 Task: Make in the project AgilePulse an epic 'Content management system (CMS) enhancement'. Create in the project AgilePulse an epic 'Business intelligence (BI) dashboard development'. Add in the project AgilePulse an epic 'Software-defined networking (SDN) implementation'
Action: Mouse moved to (99, 195)
Screenshot: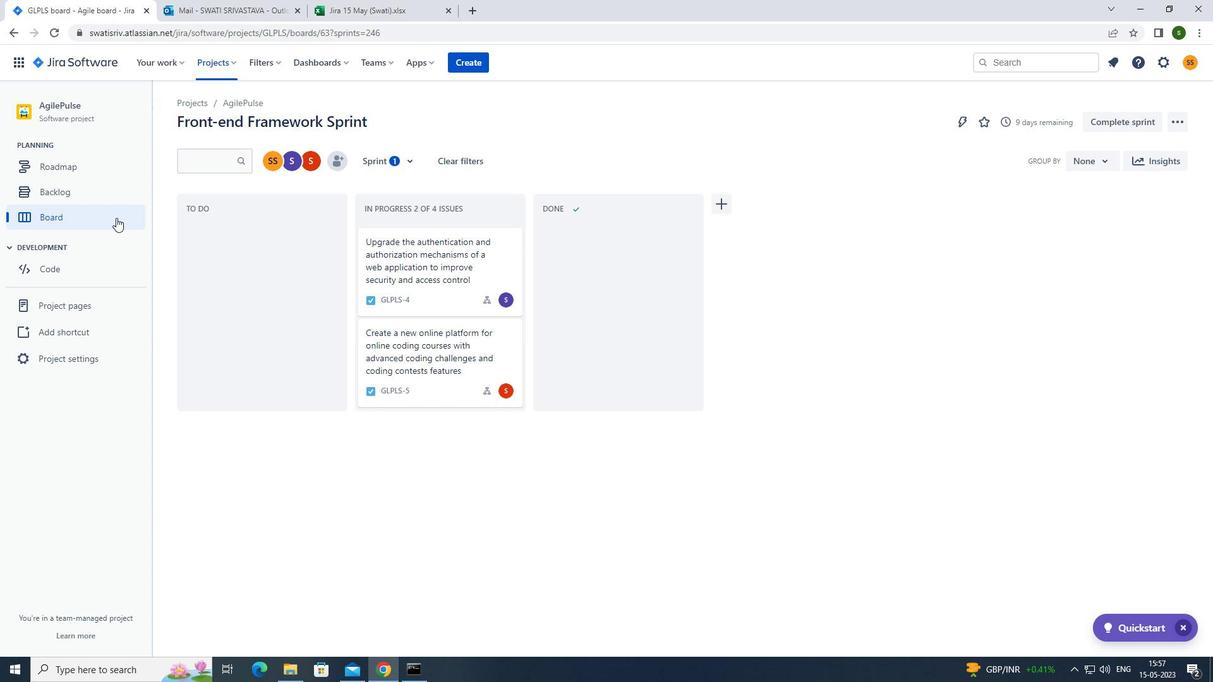 
Action: Mouse pressed left at (99, 195)
Screenshot: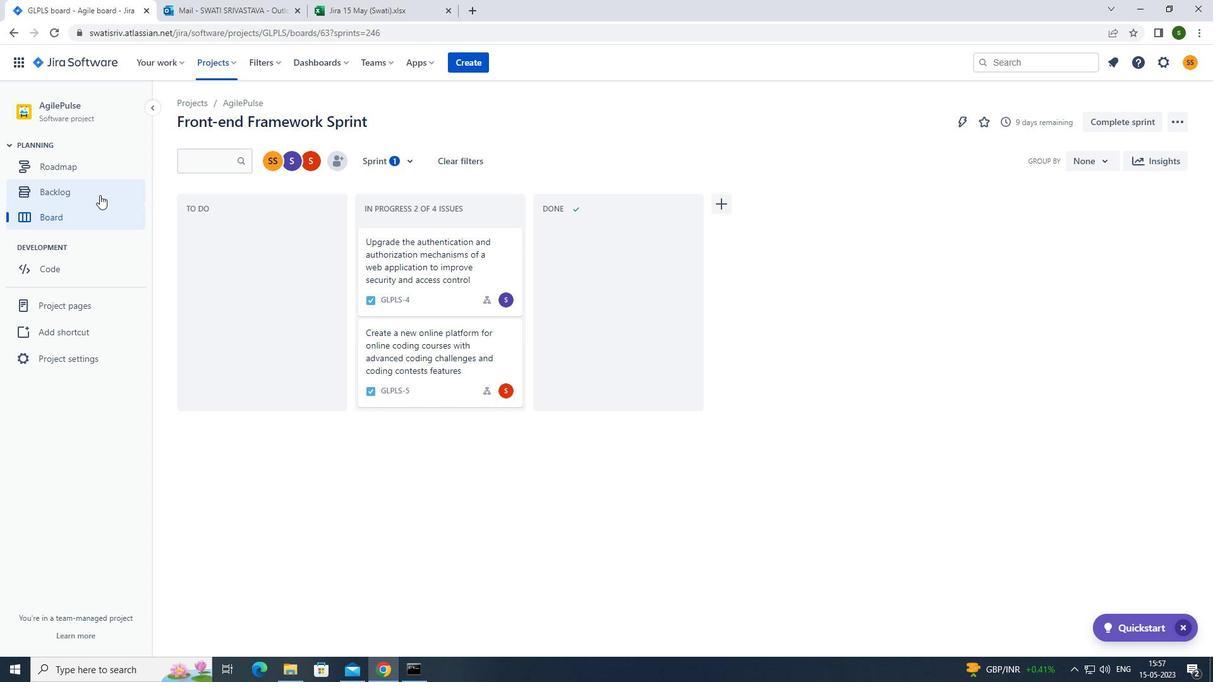 
Action: Mouse moved to (390, 159)
Screenshot: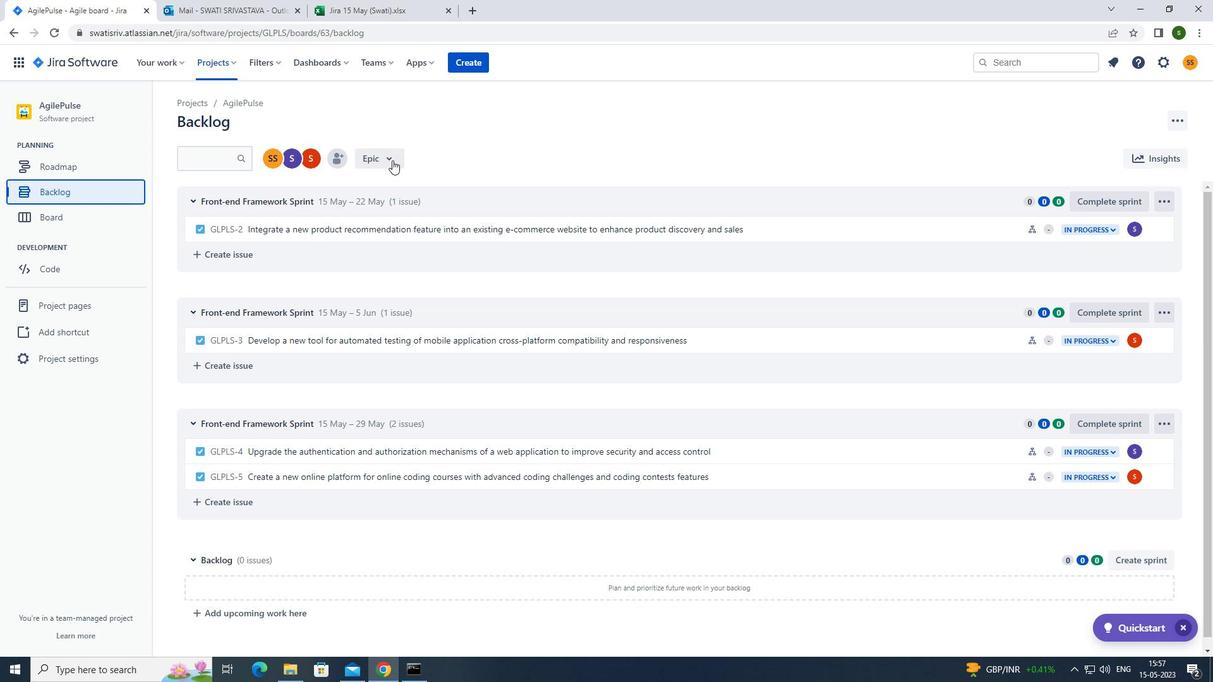 
Action: Mouse pressed left at (390, 159)
Screenshot: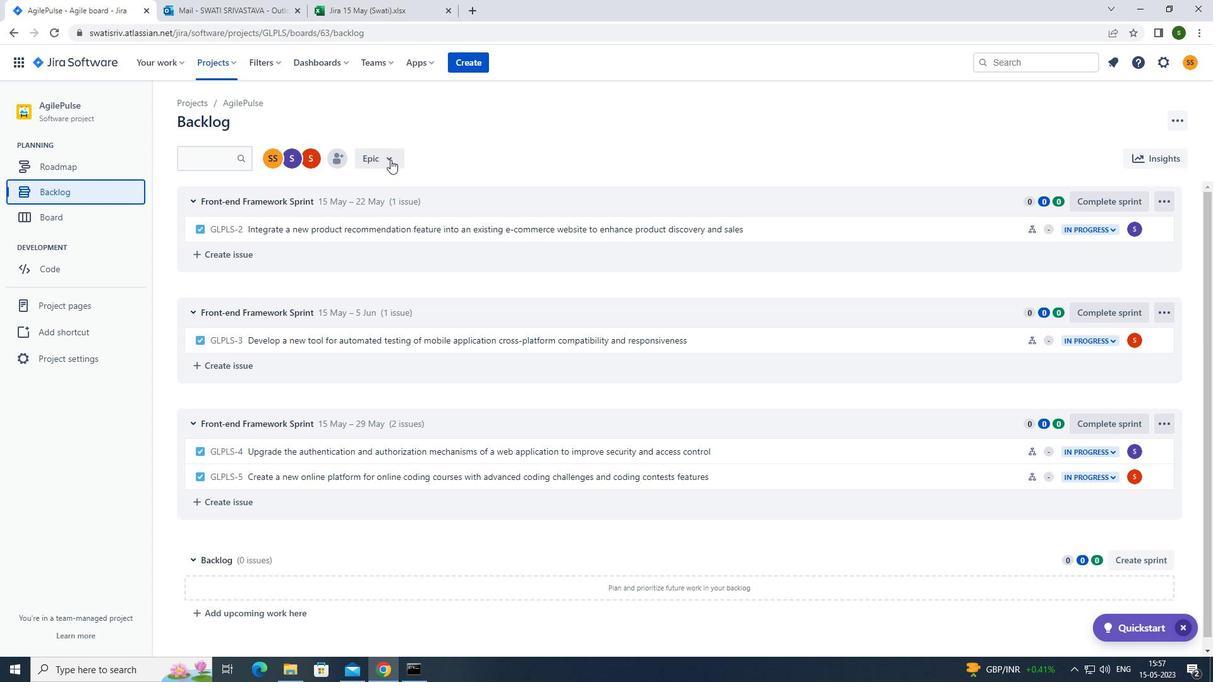 
Action: Mouse moved to (372, 238)
Screenshot: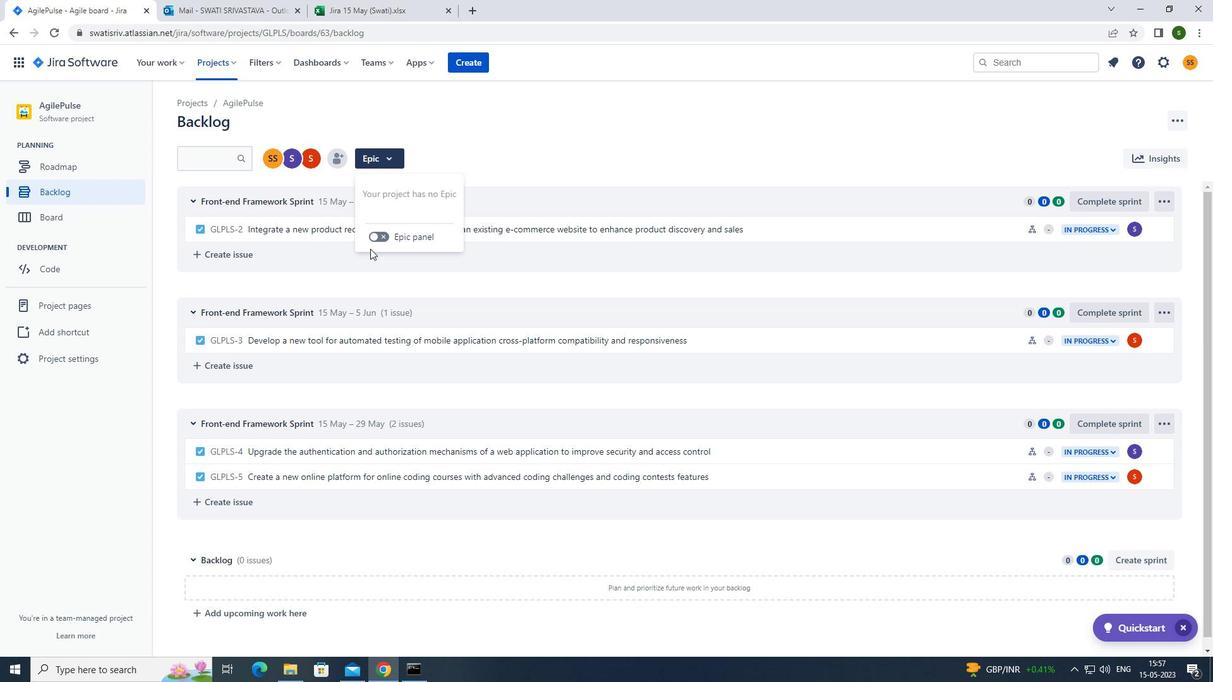 
Action: Mouse pressed left at (372, 238)
Screenshot: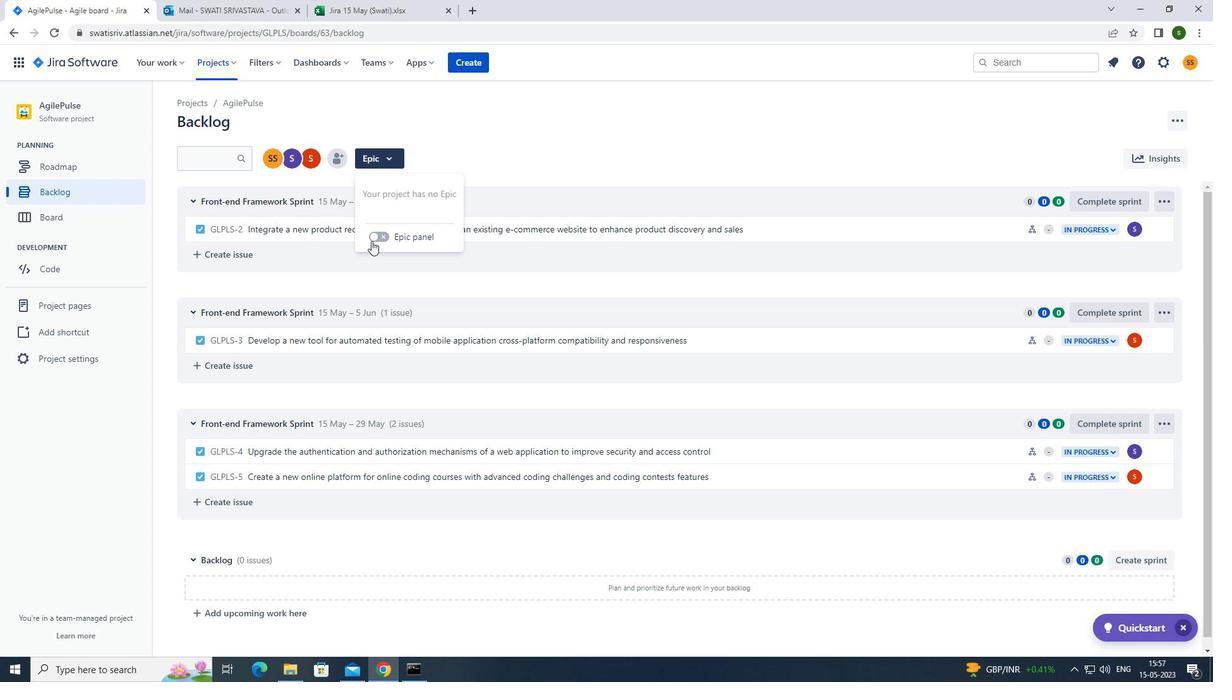 
Action: Mouse moved to (259, 436)
Screenshot: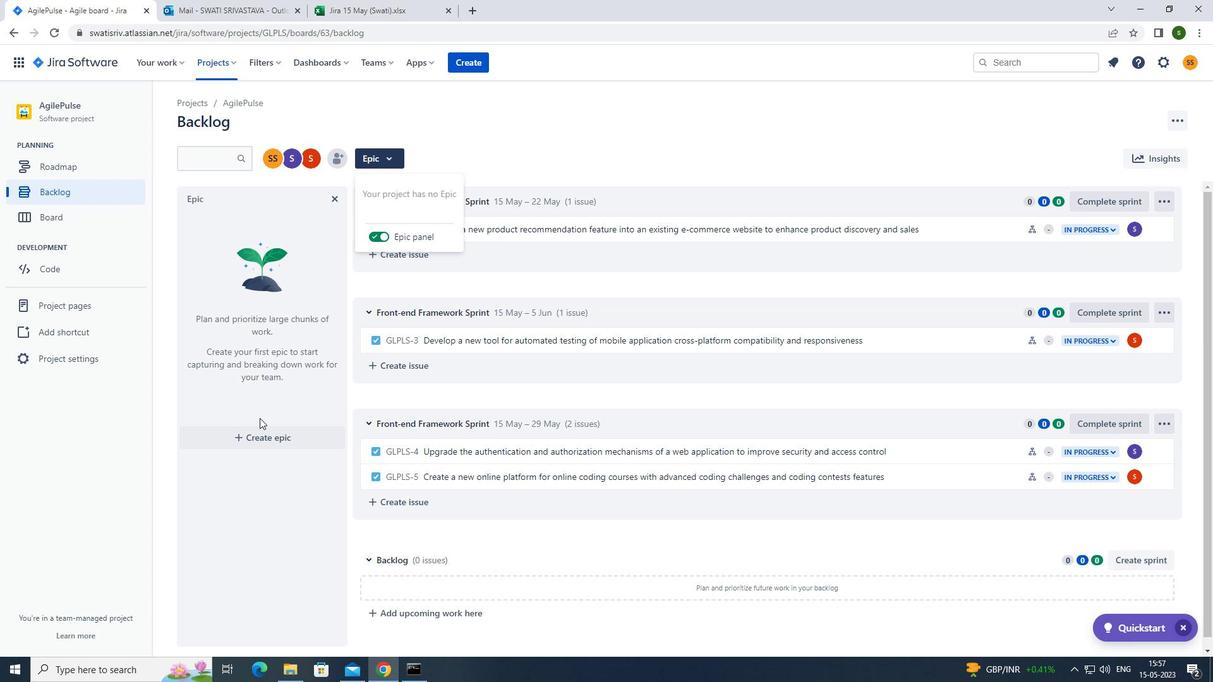 
Action: Mouse pressed left at (259, 436)
Screenshot: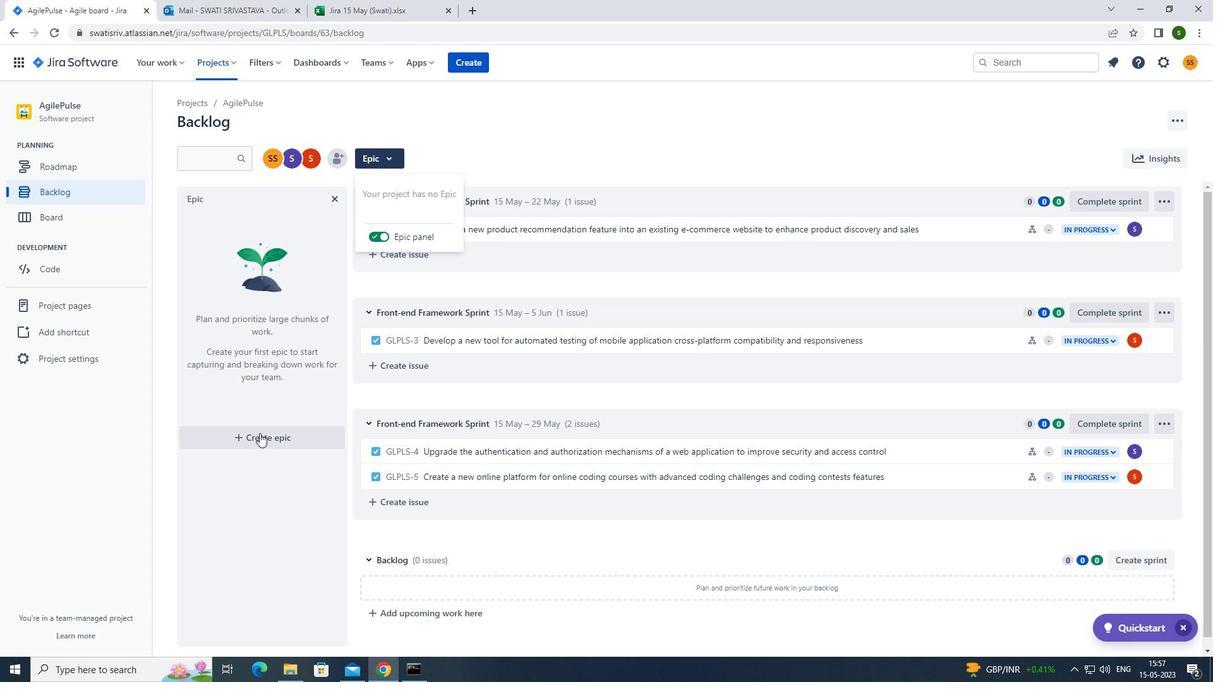 
Action: Mouse moved to (262, 434)
Screenshot: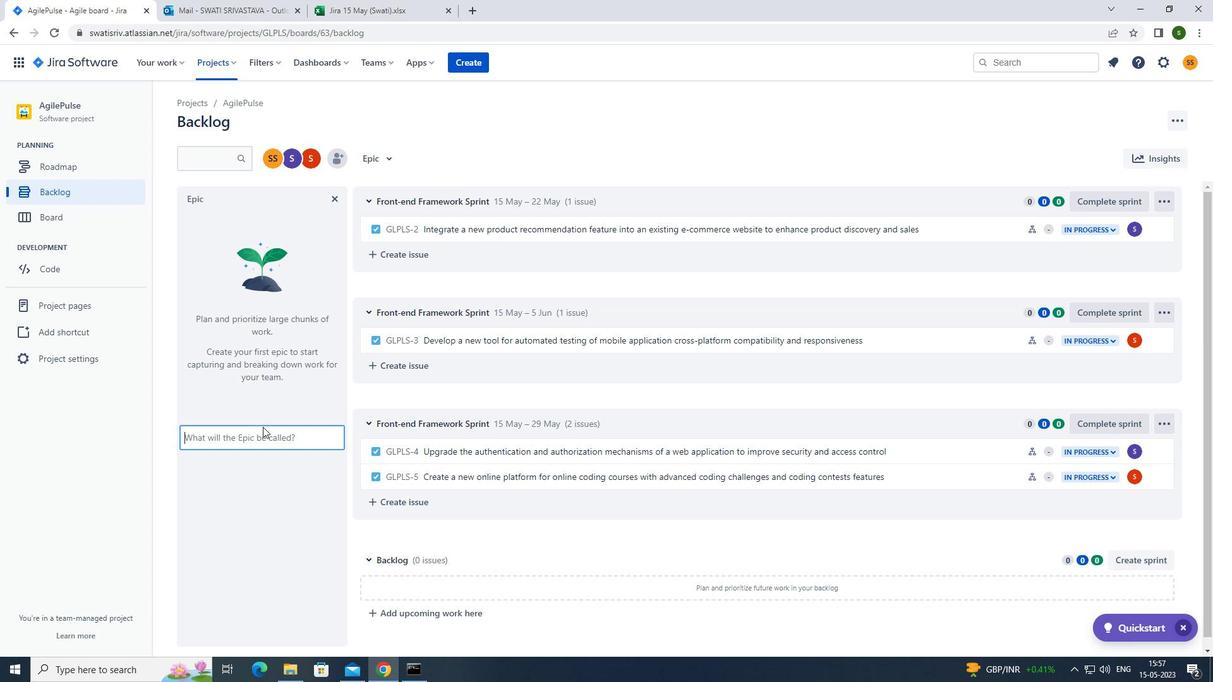 
Action: Mouse pressed left at (262, 434)
Screenshot: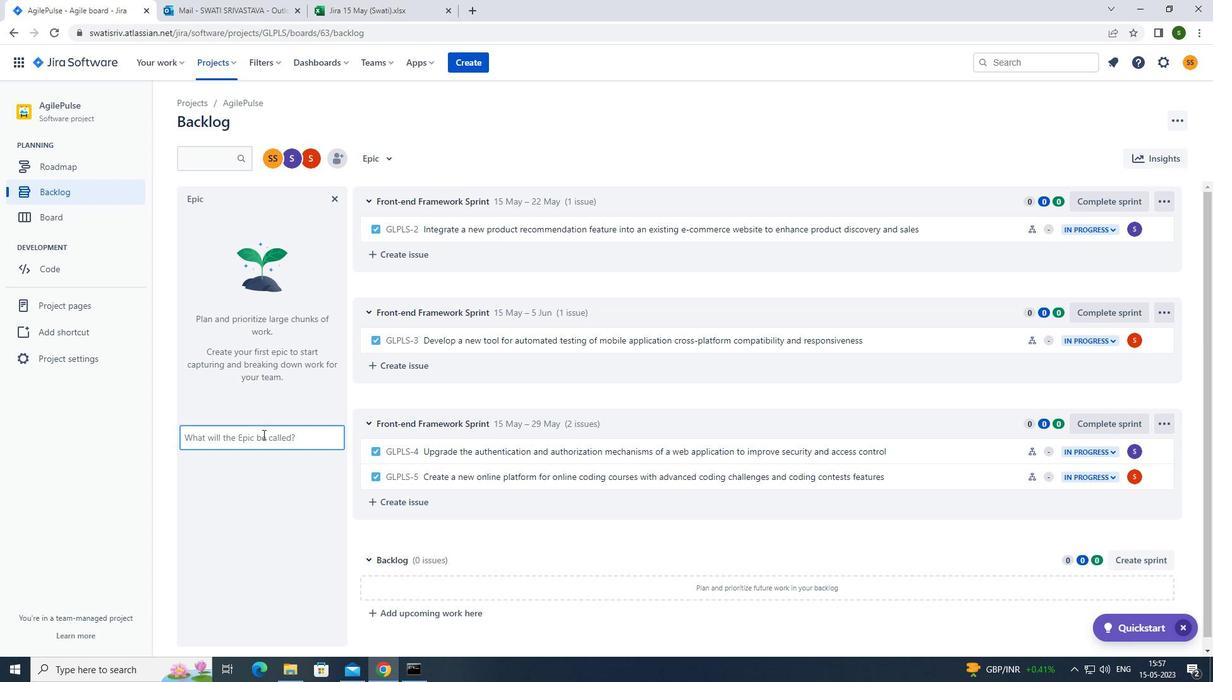 
Action: Key pressed <Key.caps_lock>c<Key.caps_lock>ontent<Key.space>managemn<Key.backspace>ent<Key.space>system<Key.shift_r><Key.shift_r><Key.shift_r><Key.shift_r>(<Key.caps_lock>cms<Key.shift_r>)<Key.caps_lock>enhancement<Key.enter>
Screenshot: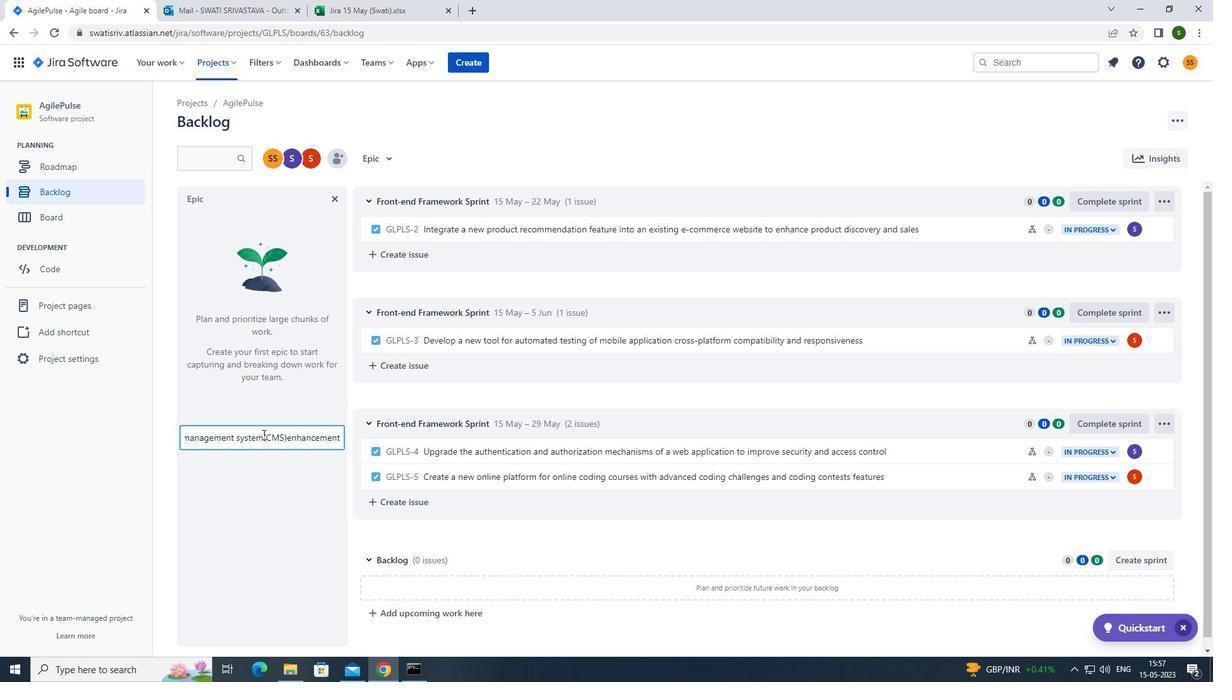 
Action: Mouse moved to (260, 296)
Screenshot: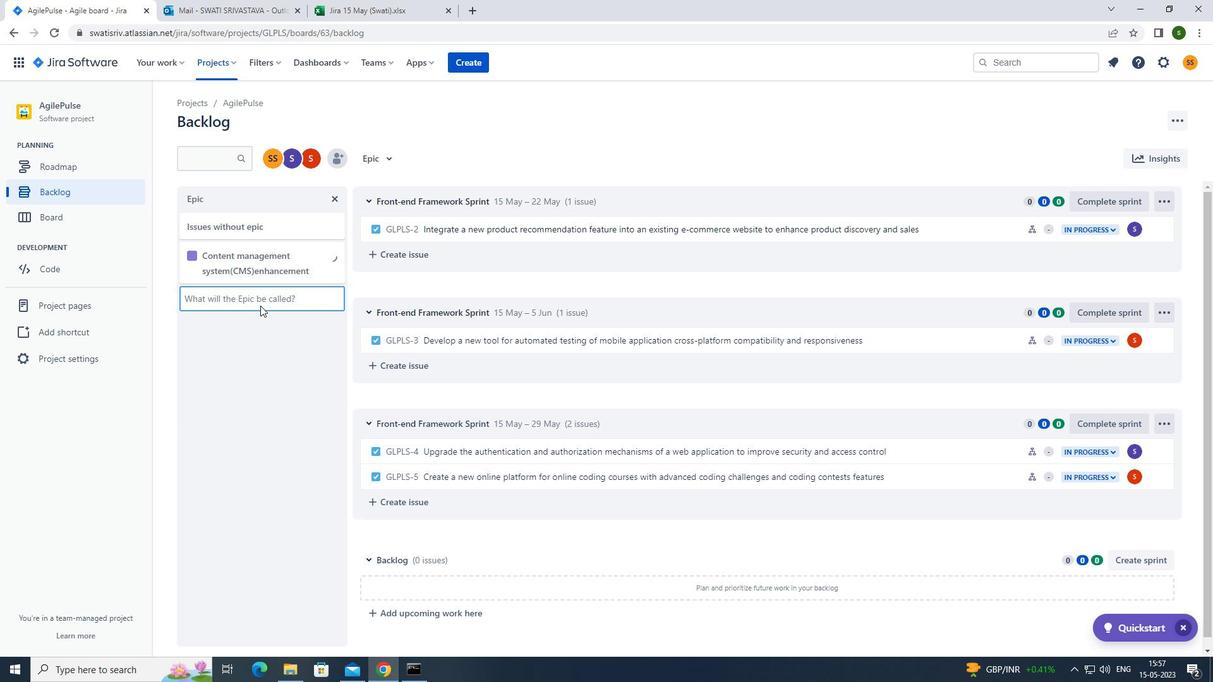 
Action: Mouse pressed left at (260, 296)
Screenshot: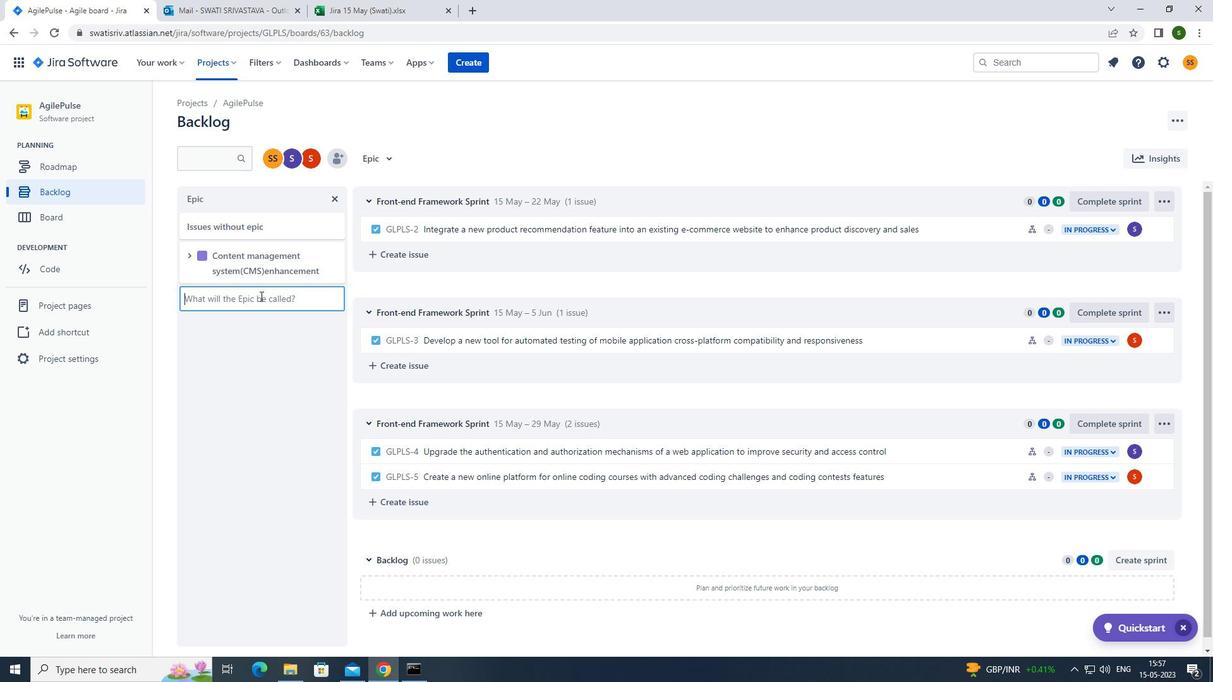
Action: Mouse moved to (260, 295)
Screenshot: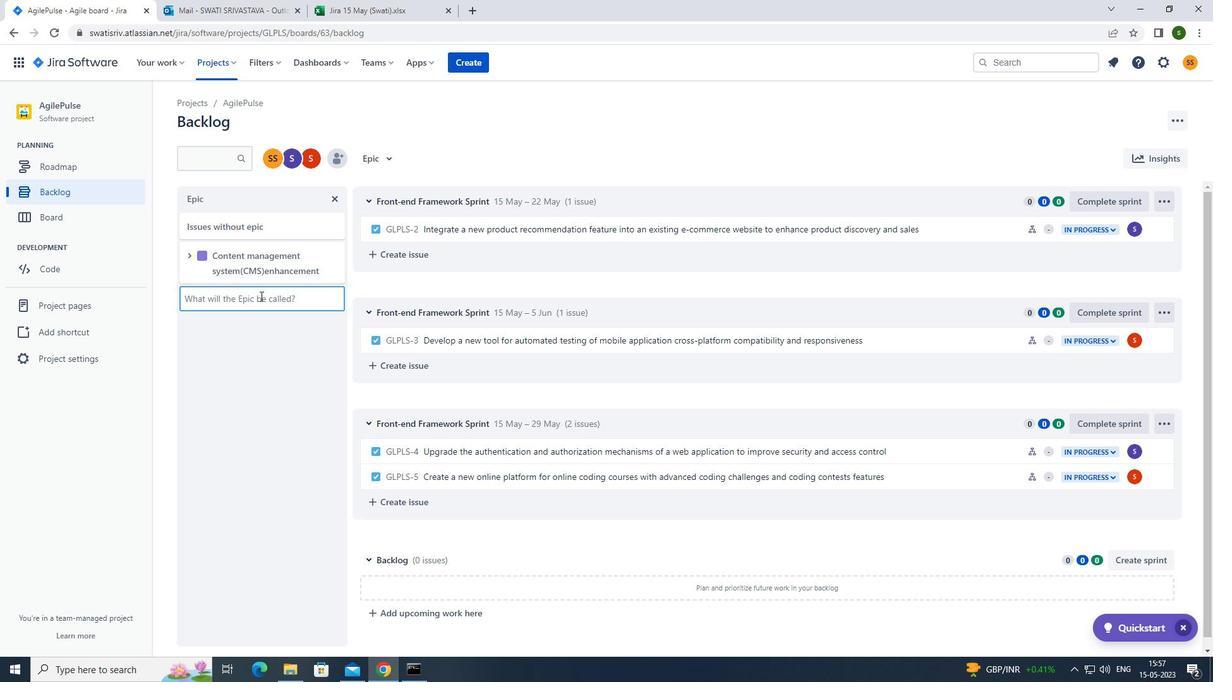 
Action: Key pressed <Key.caps_lock>b<Key.caps_lock>usiness<Key.space>intelligence<Key.shift_r>(b<Key.backspace><Key.caps_lock>bi<Key.shift_r>)<Key.caps_lock>dashboard<Key.space>development<Key.enter>
Screenshot: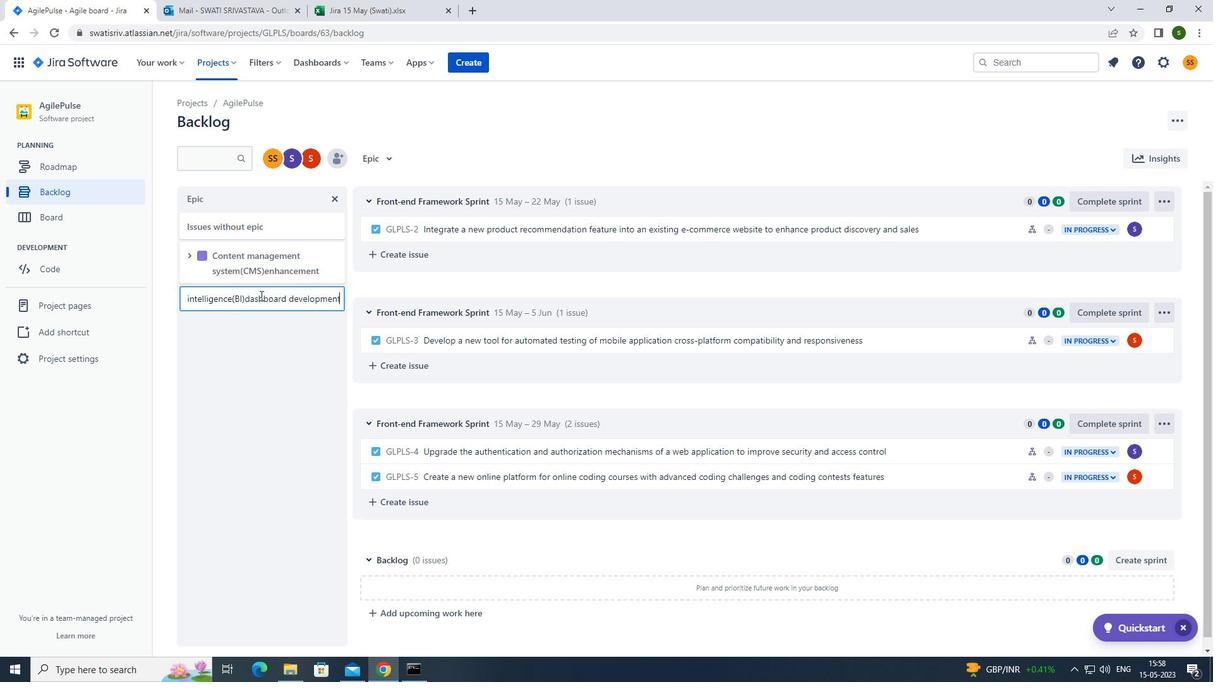 
Action: Mouse moved to (245, 360)
Screenshot: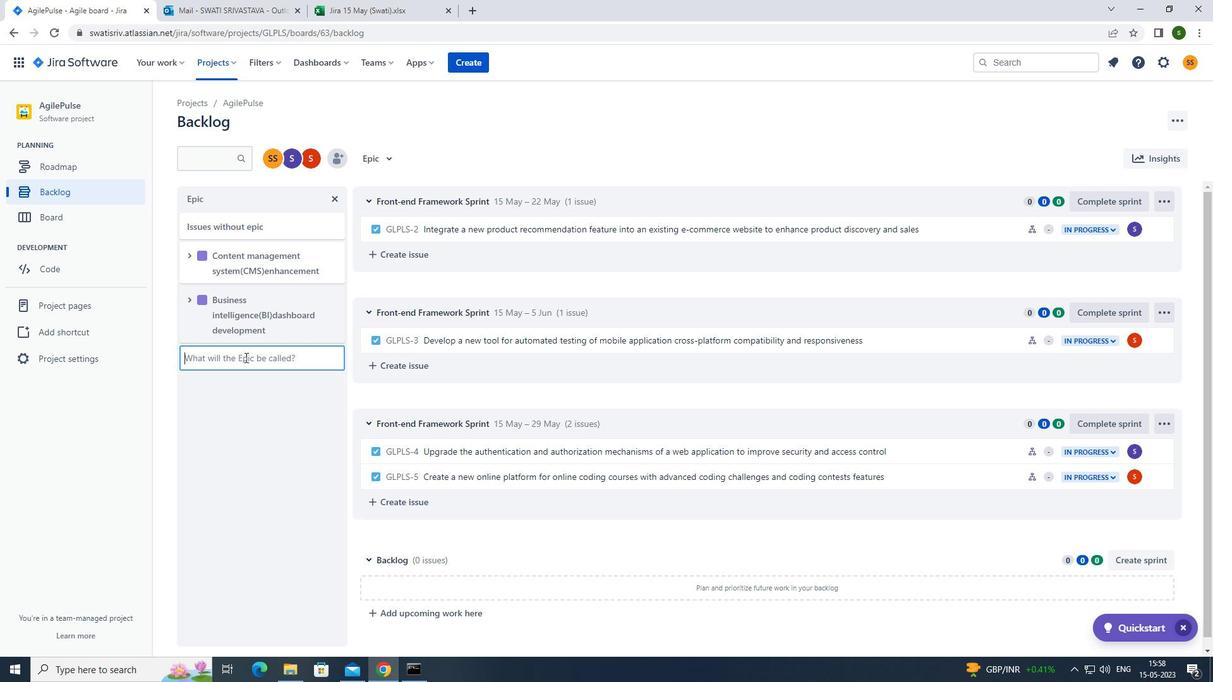 
Action: Mouse pressed left at (245, 360)
Screenshot: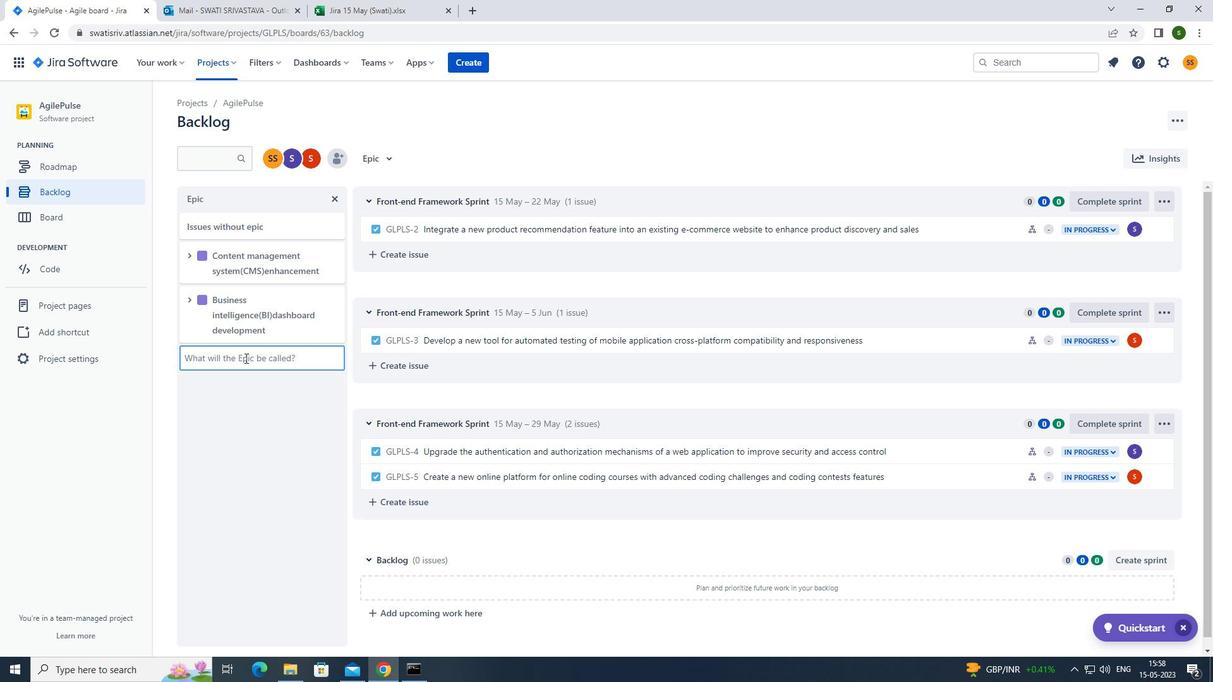 
Action: Mouse moved to (243, 361)
Screenshot: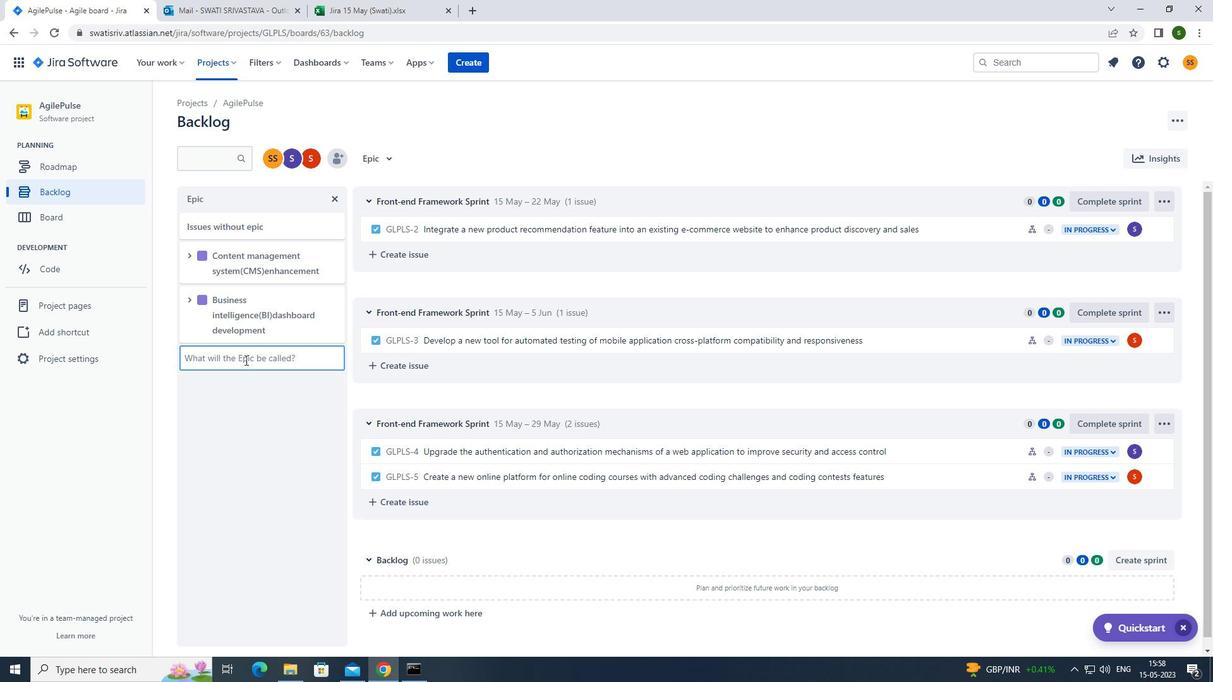 
Action: Key pressed <Key.caps_lock>s<Key.caps_lock>oftware-defined<Key.space>networking<Key.shift_r><Key.shift_r><Key.shift_r><Key.shift_r><Key.shift_r><Key.shift_r>(<Key.caps_lock>sdn<Key.shift_r>)<Key.caps_lock>implementation<Key.enter>
Screenshot: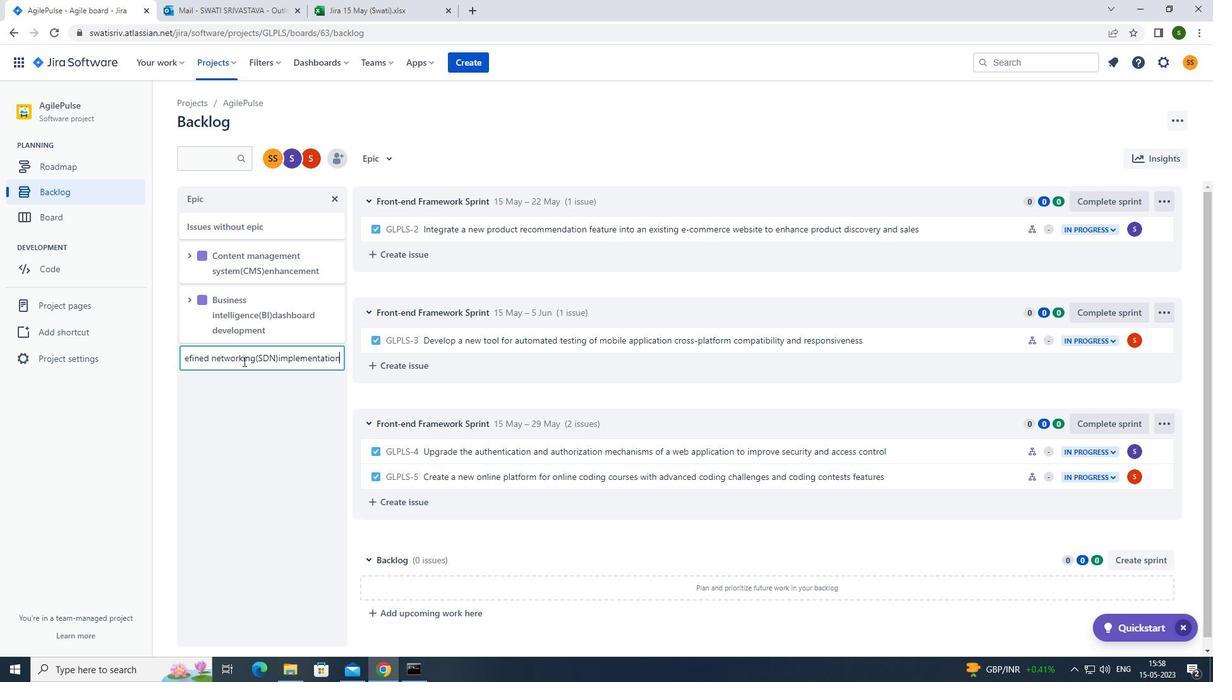 
